 Task: Add Sprouts Organic Raisins to the cart.
Action: Mouse moved to (301, 140)
Screenshot: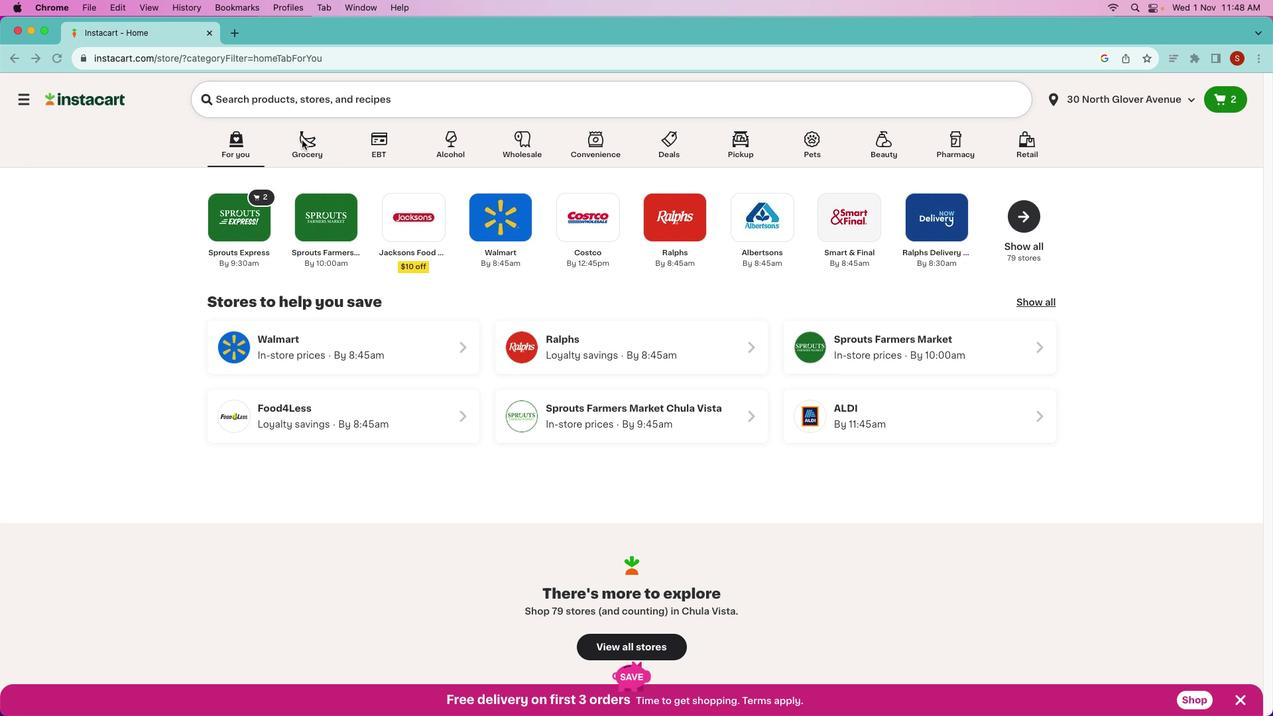
Action: Mouse pressed left at (301, 140)
Screenshot: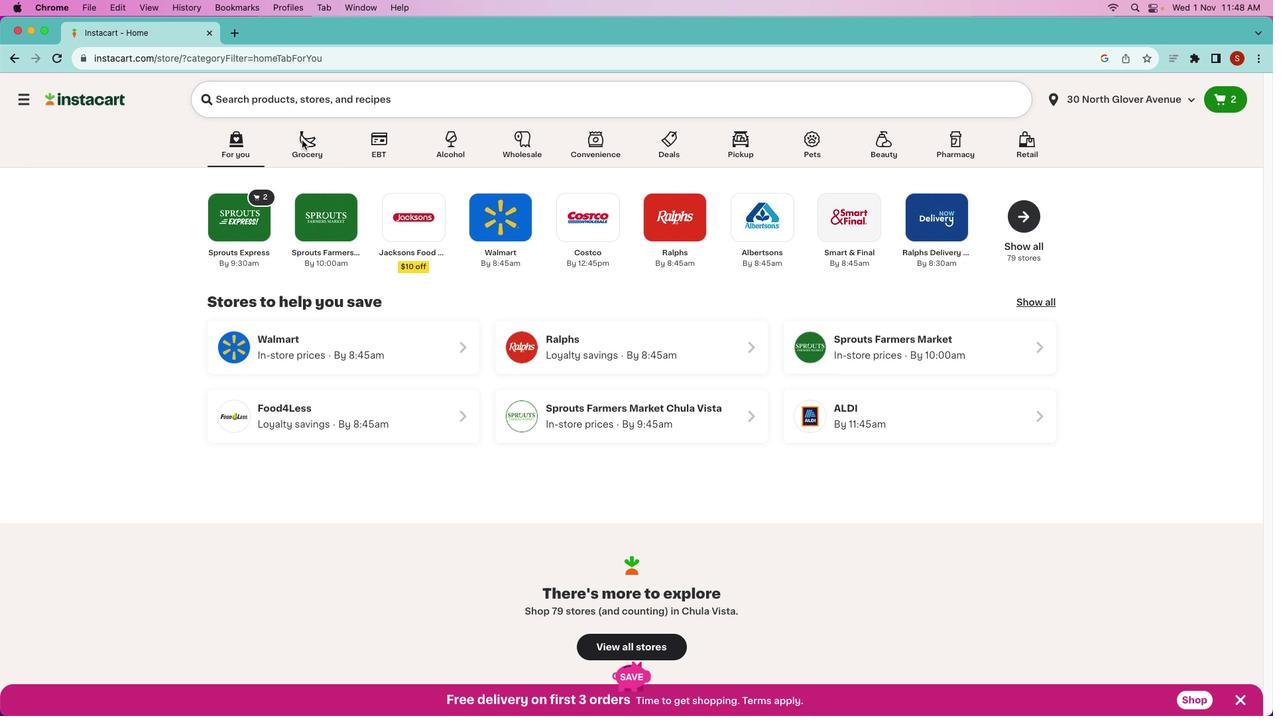 
Action: Mouse pressed left at (301, 140)
Screenshot: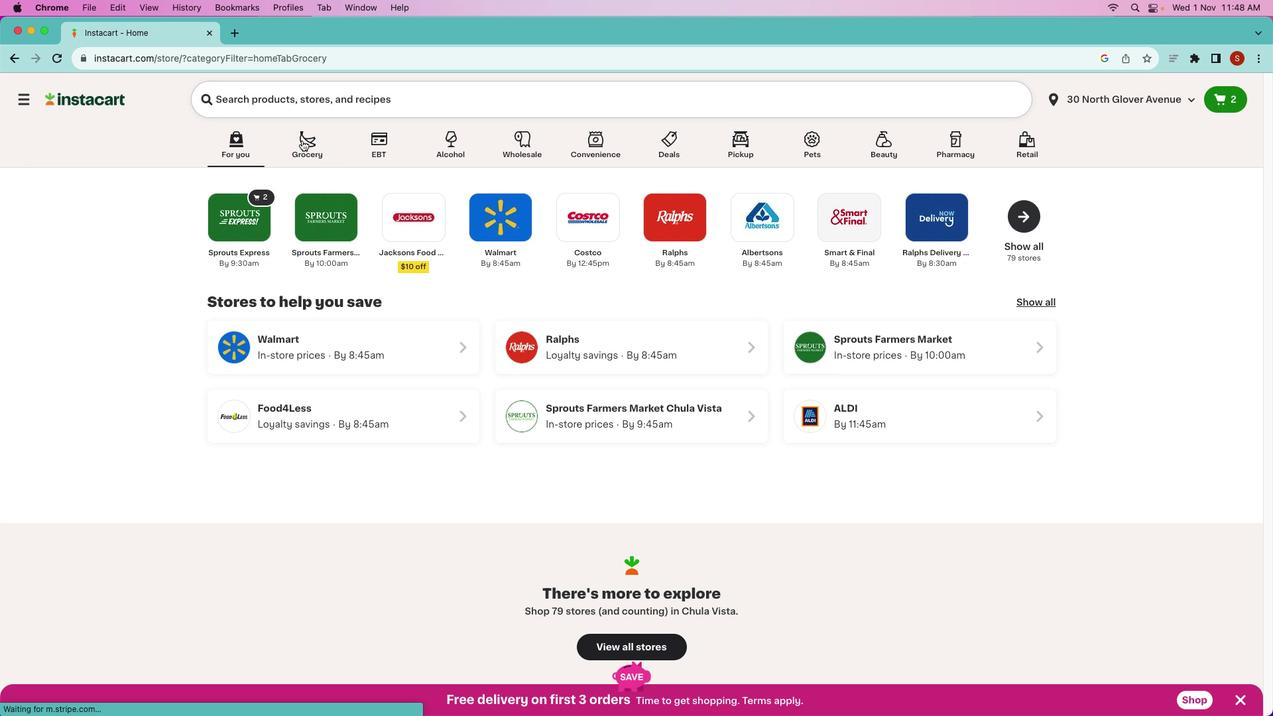 
Action: Mouse moved to (695, 358)
Screenshot: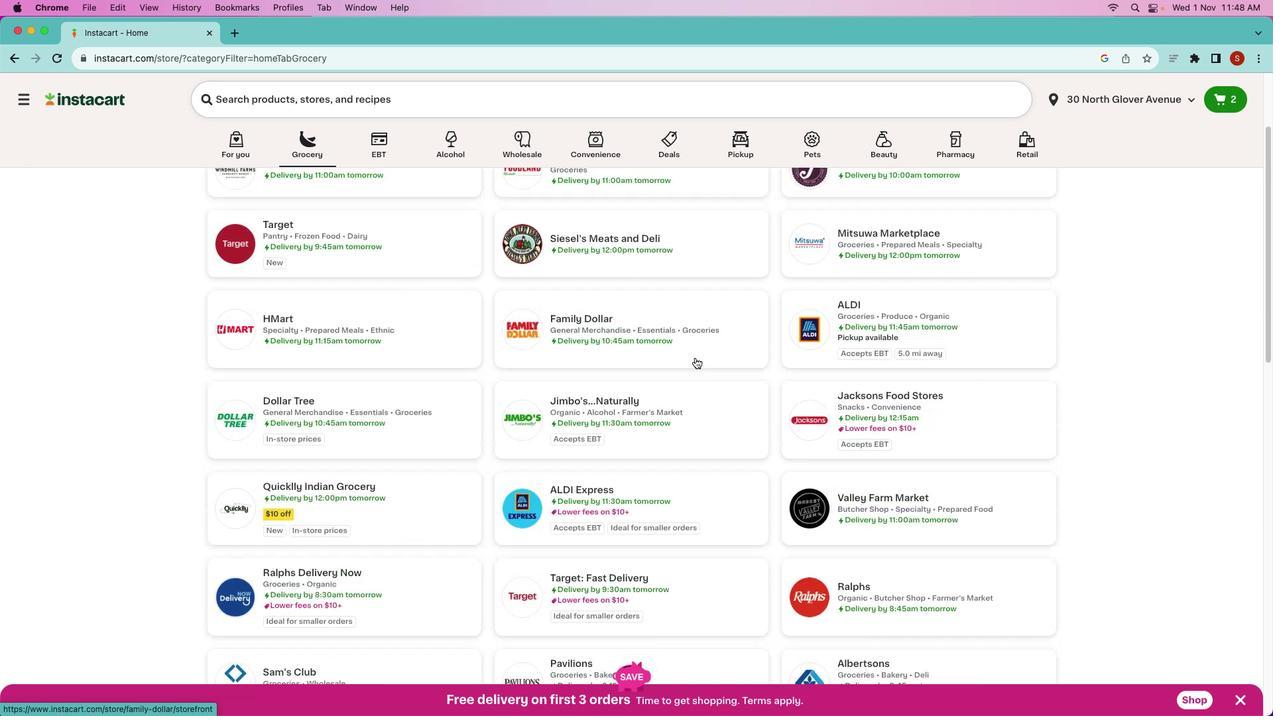 
Action: Mouse scrolled (695, 358) with delta (0, 0)
Screenshot: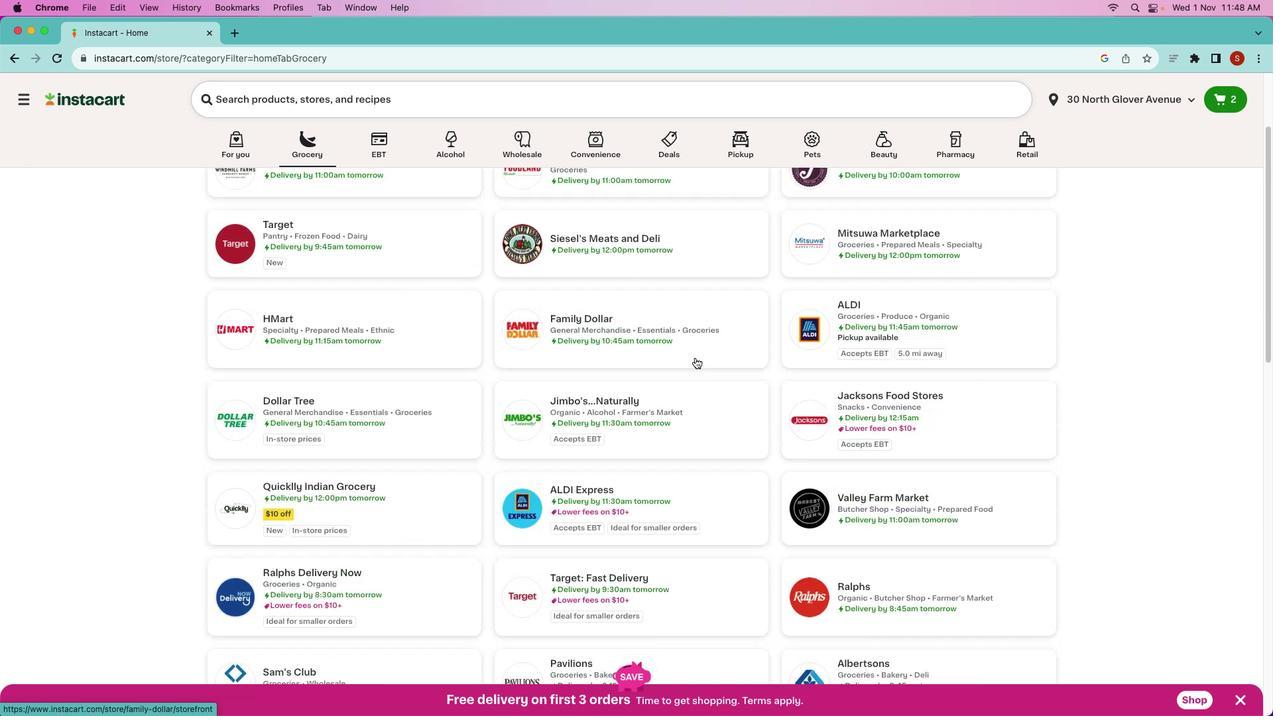 
Action: Mouse scrolled (695, 358) with delta (0, 0)
Screenshot: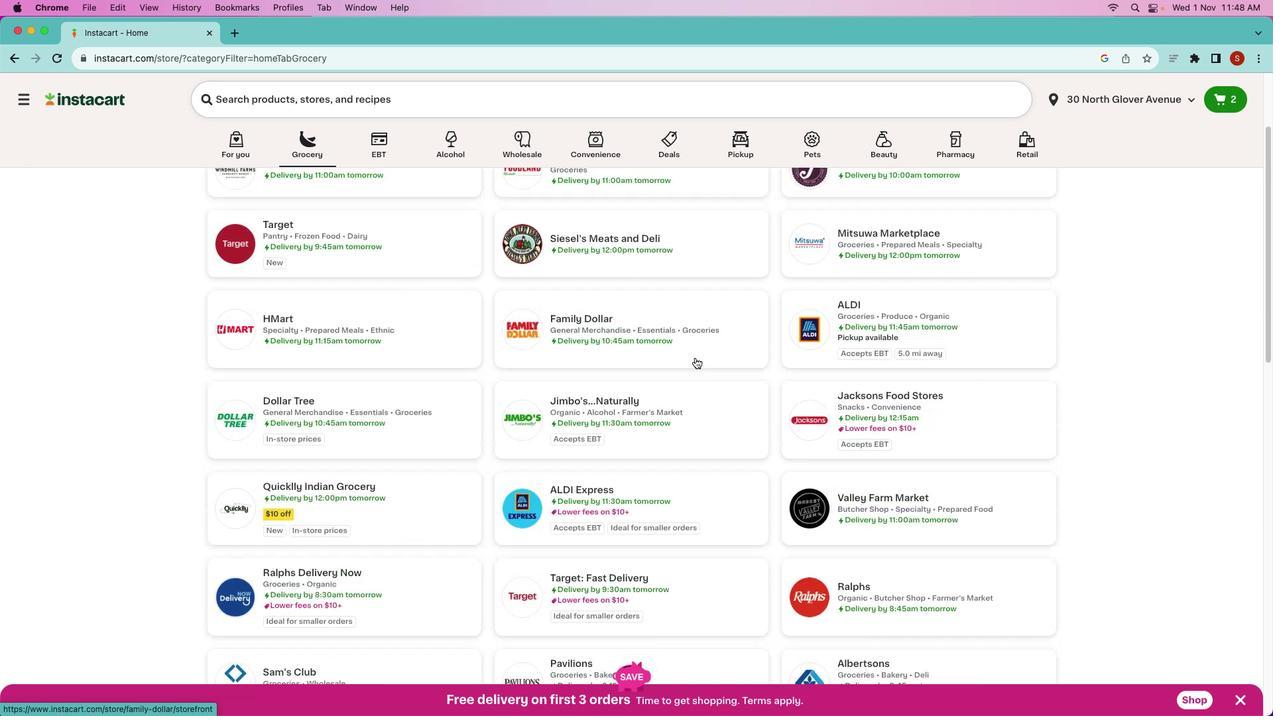 
Action: Mouse scrolled (695, 358) with delta (0, -1)
Screenshot: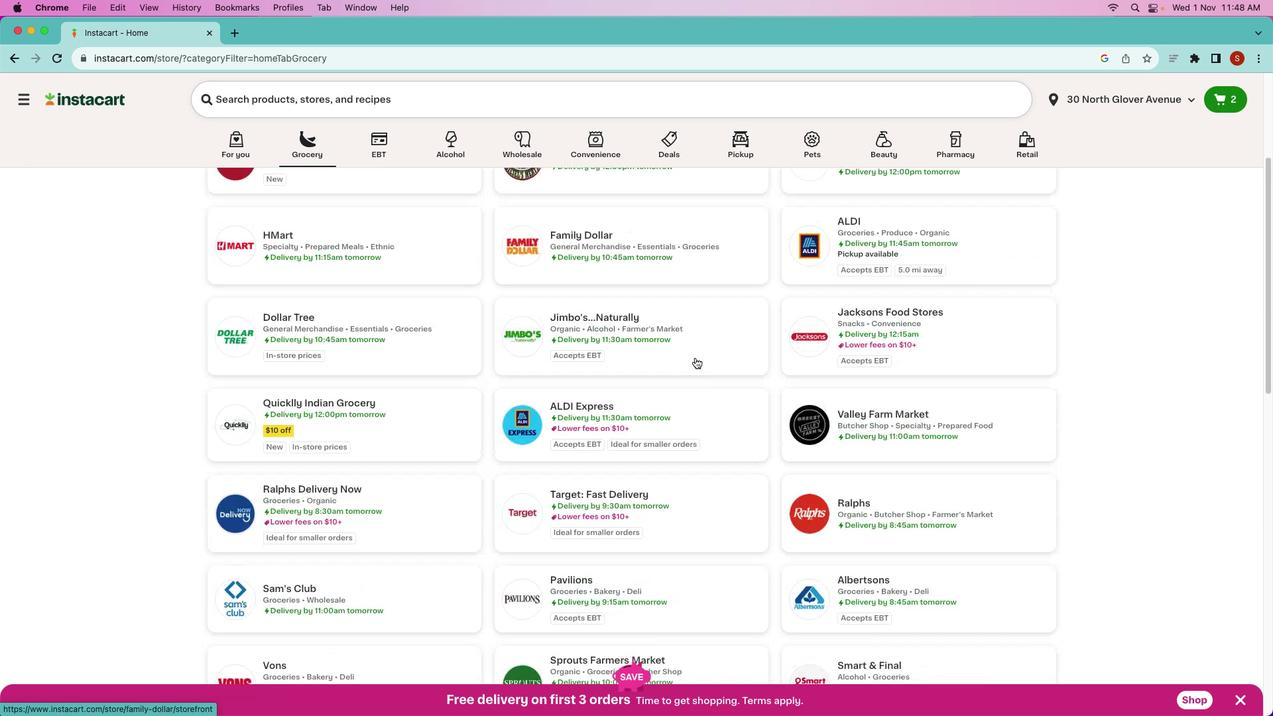 
Action: Mouse moved to (695, 358)
Screenshot: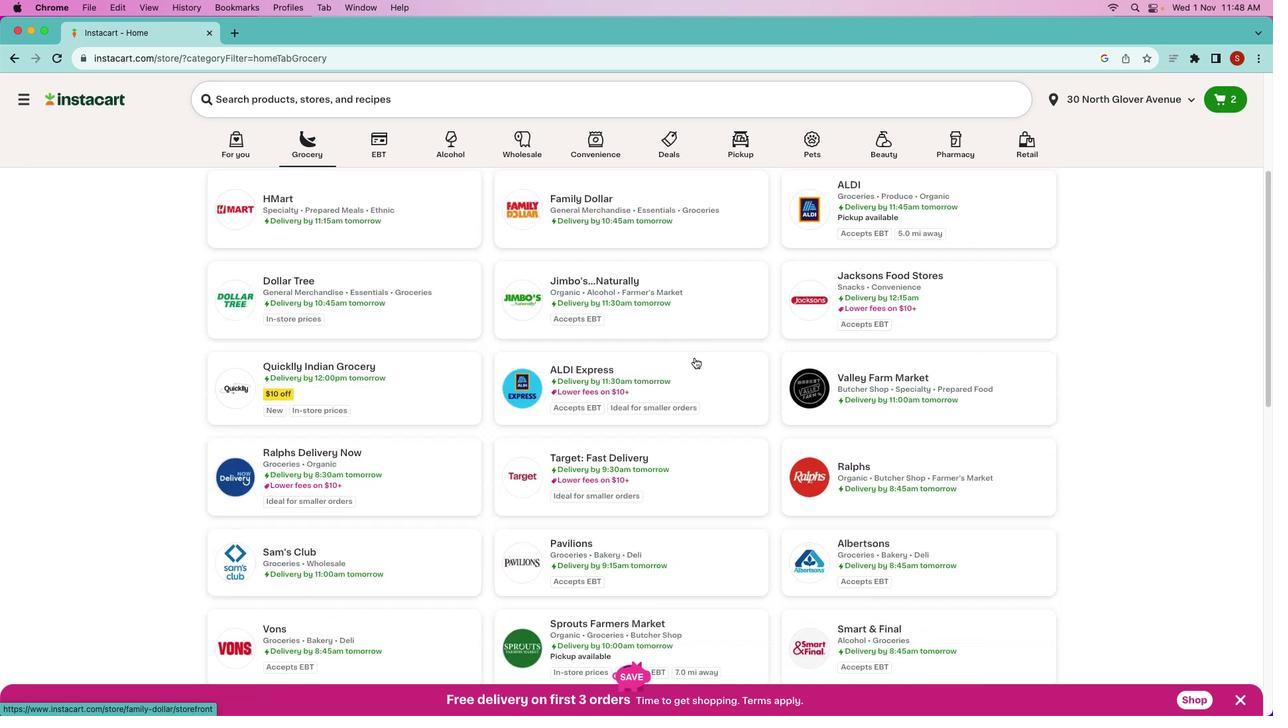 
Action: Mouse scrolled (695, 358) with delta (0, -2)
Screenshot: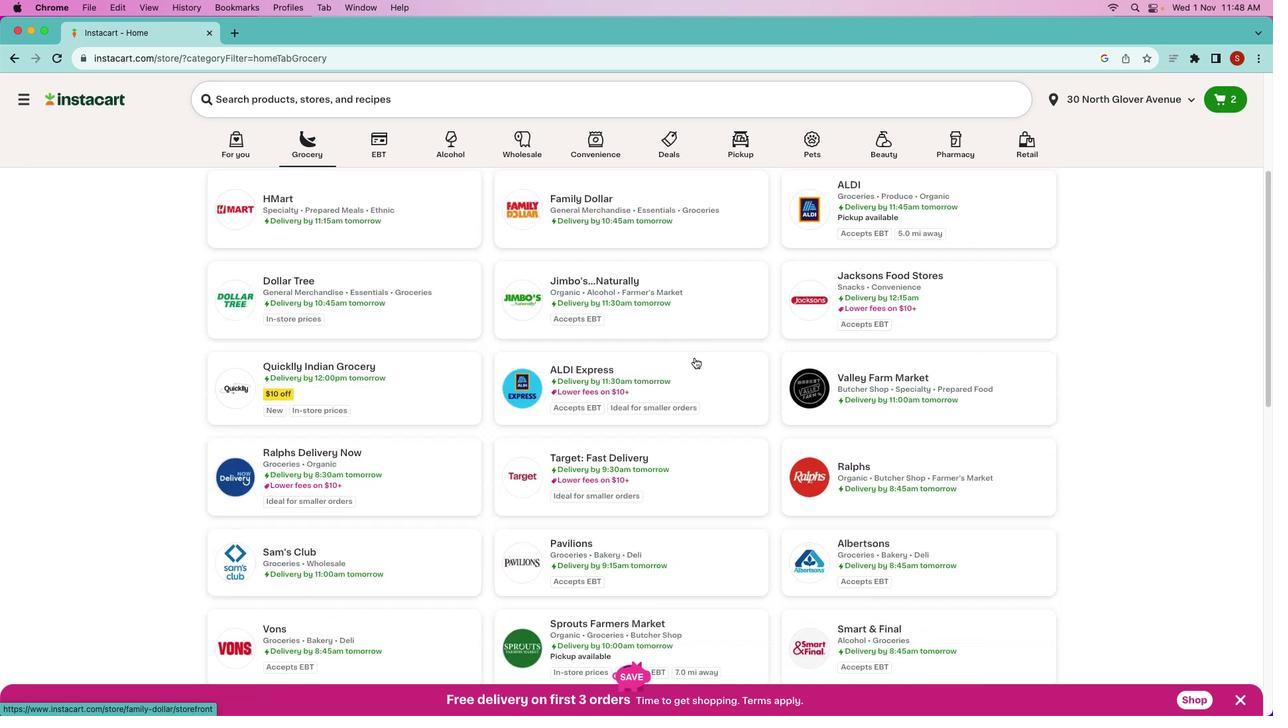 
Action: Mouse moved to (689, 419)
Screenshot: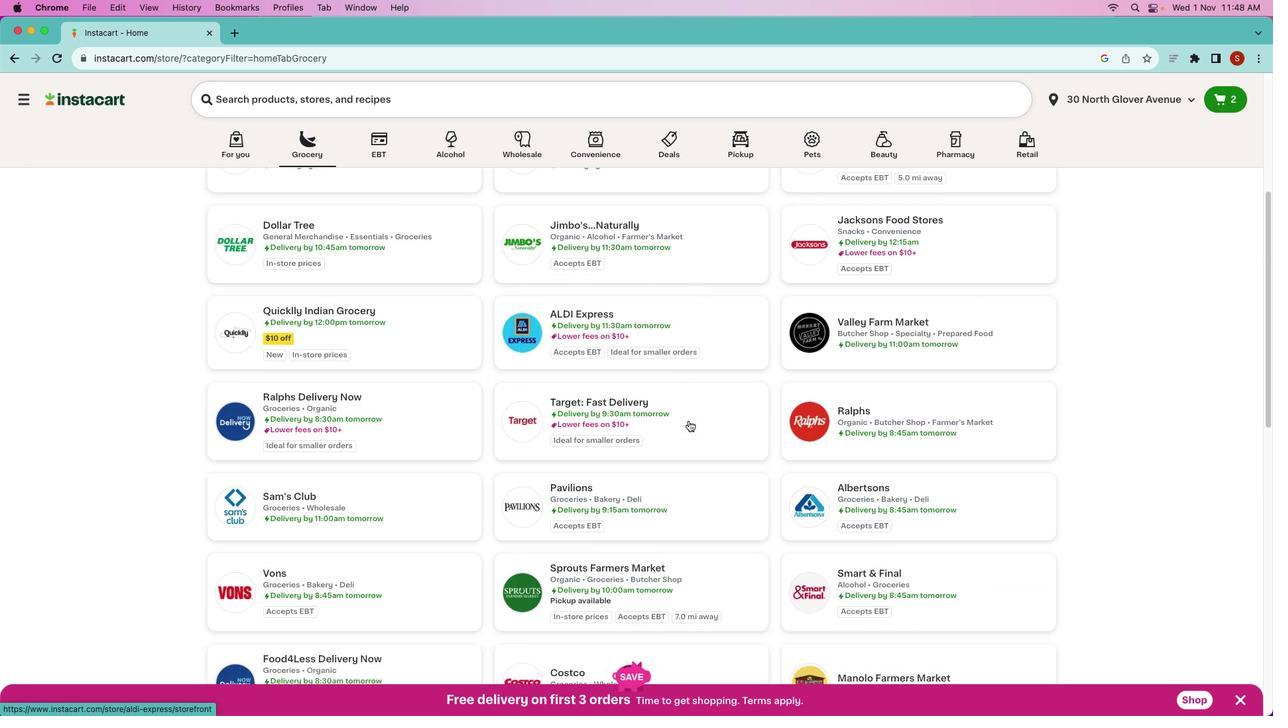 
Action: Mouse scrolled (689, 419) with delta (0, 0)
Screenshot: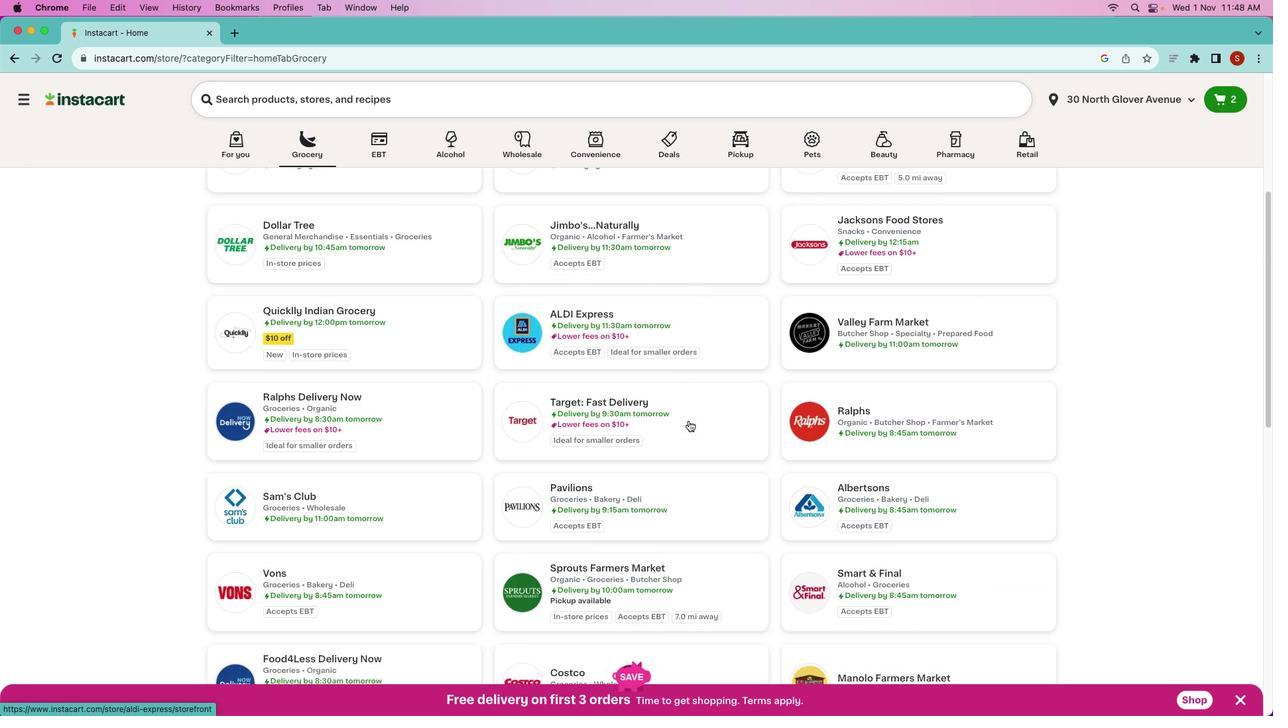 
Action: Mouse moved to (688, 421)
Screenshot: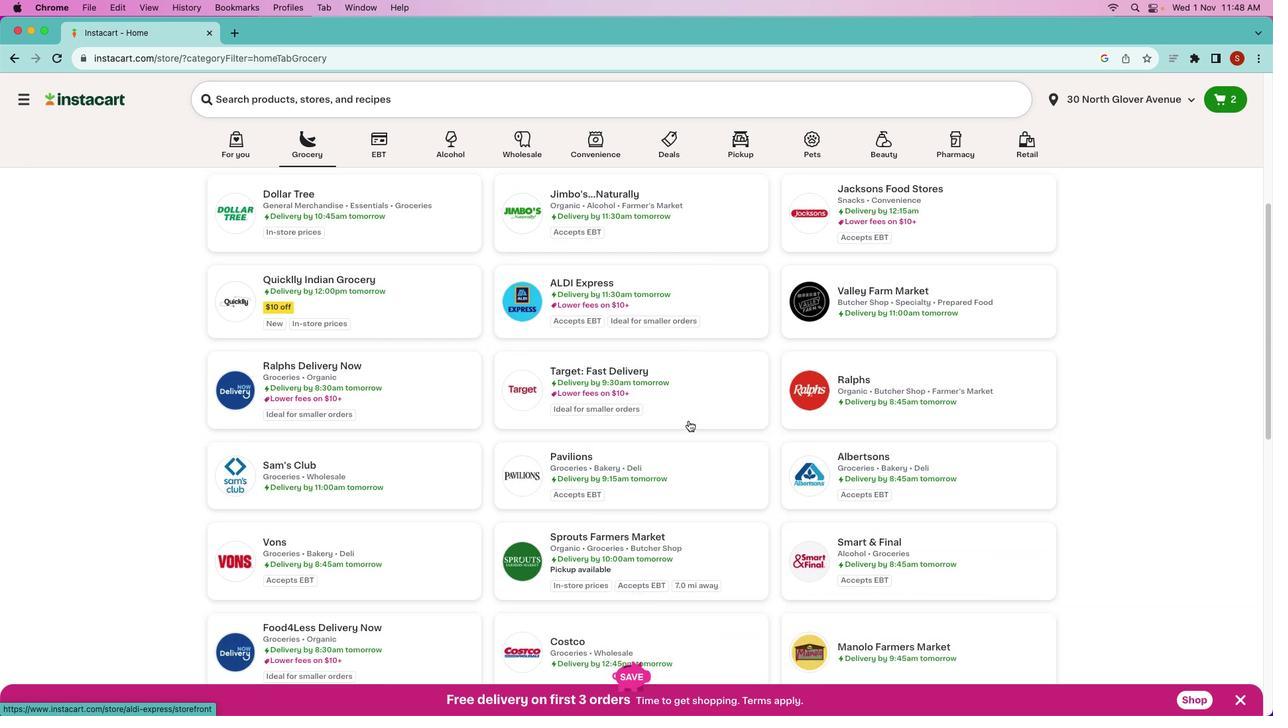 
Action: Mouse scrolled (688, 421) with delta (0, 0)
Screenshot: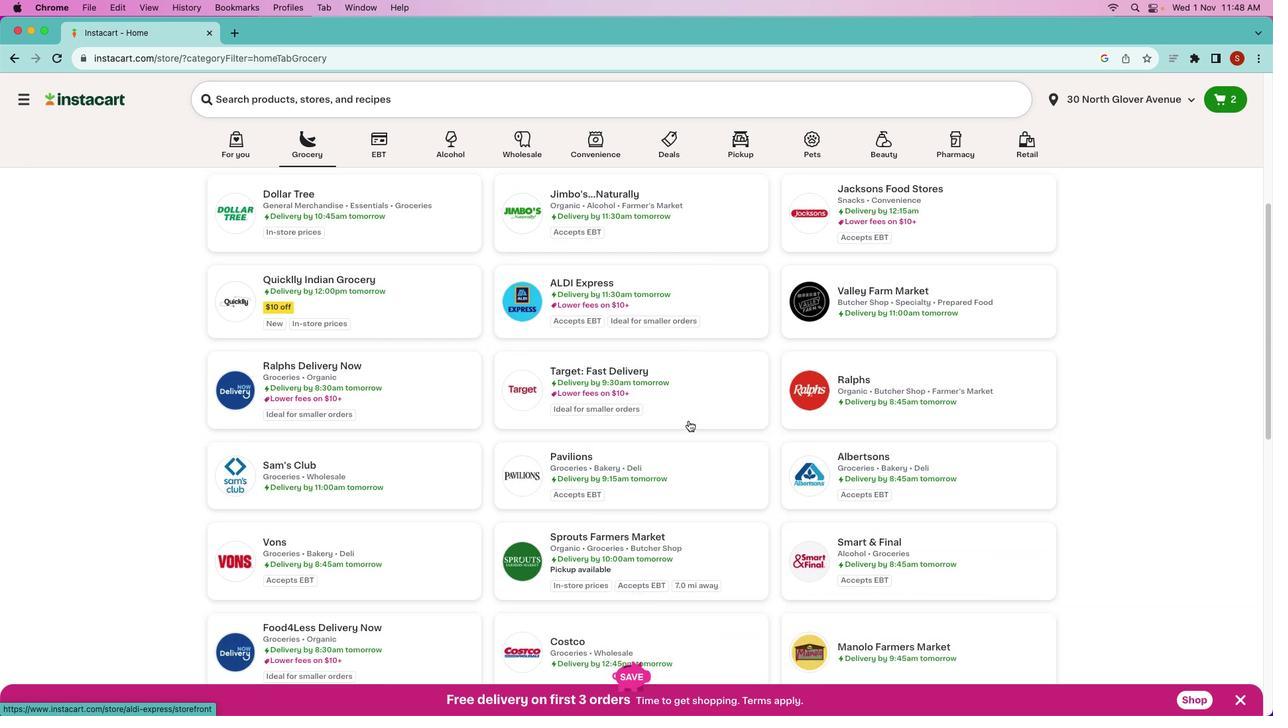 
Action: Mouse scrolled (688, 421) with delta (0, -1)
Screenshot: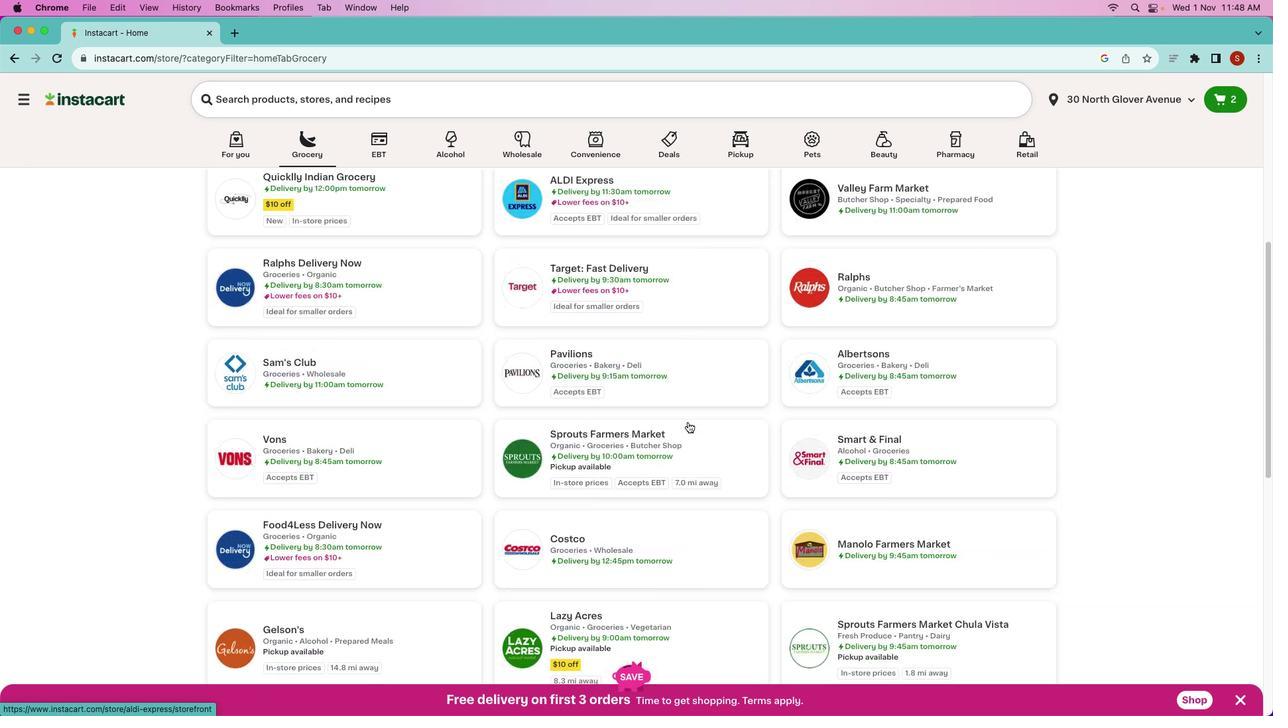 
Action: Mouse scrolled (688, 421) with delta (0, -2)
Screenshot: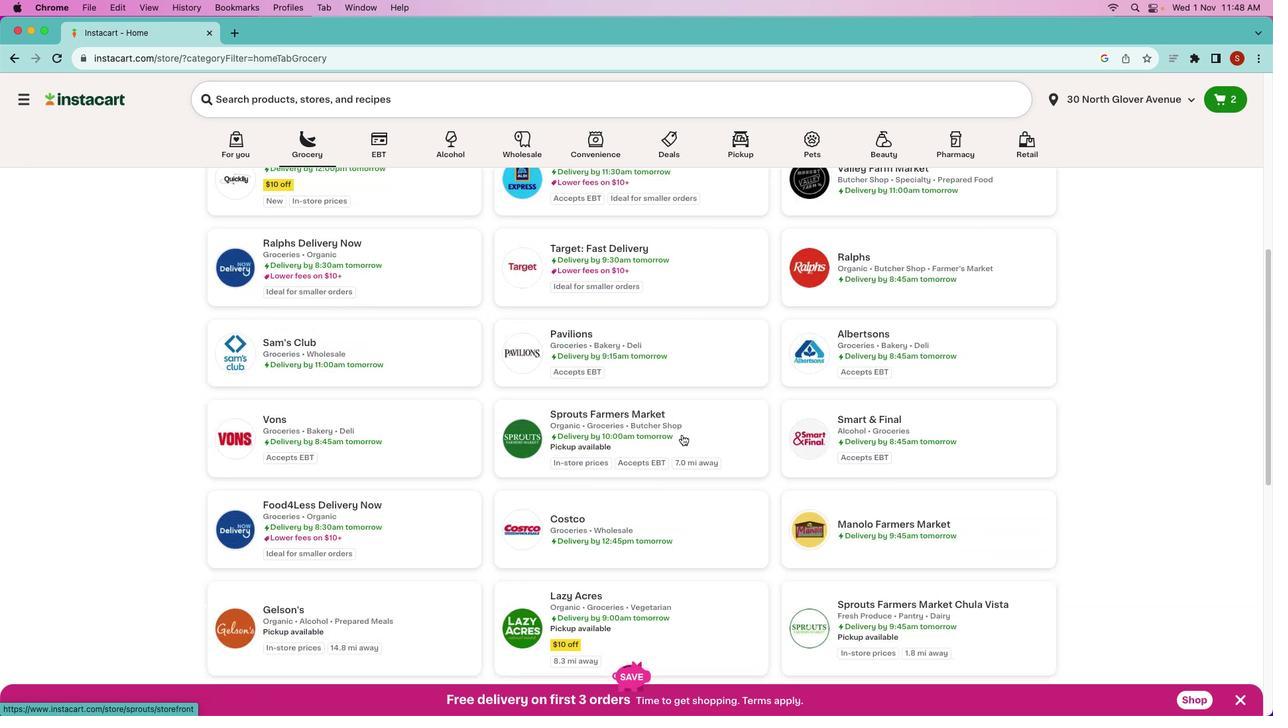 
Action: Mouse moved to (615, 407)
Screenshot: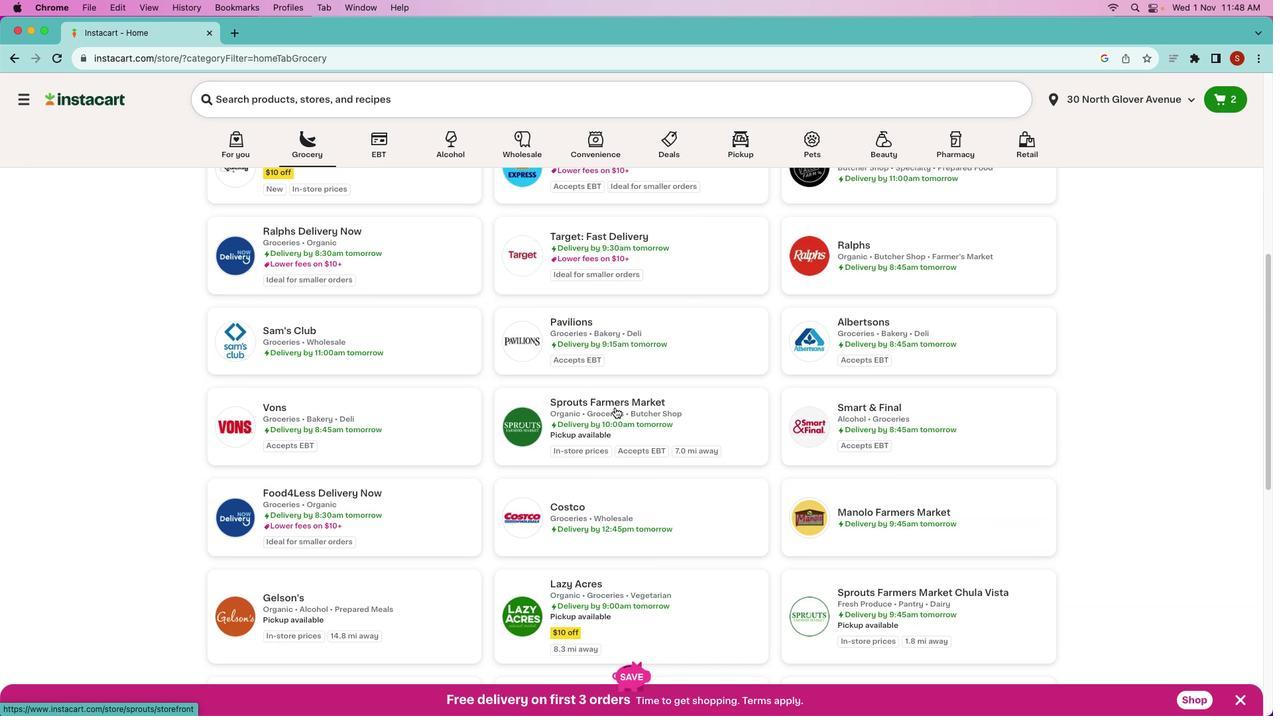 
Action: Mouse pressed left at (615, 407)
Screenshot: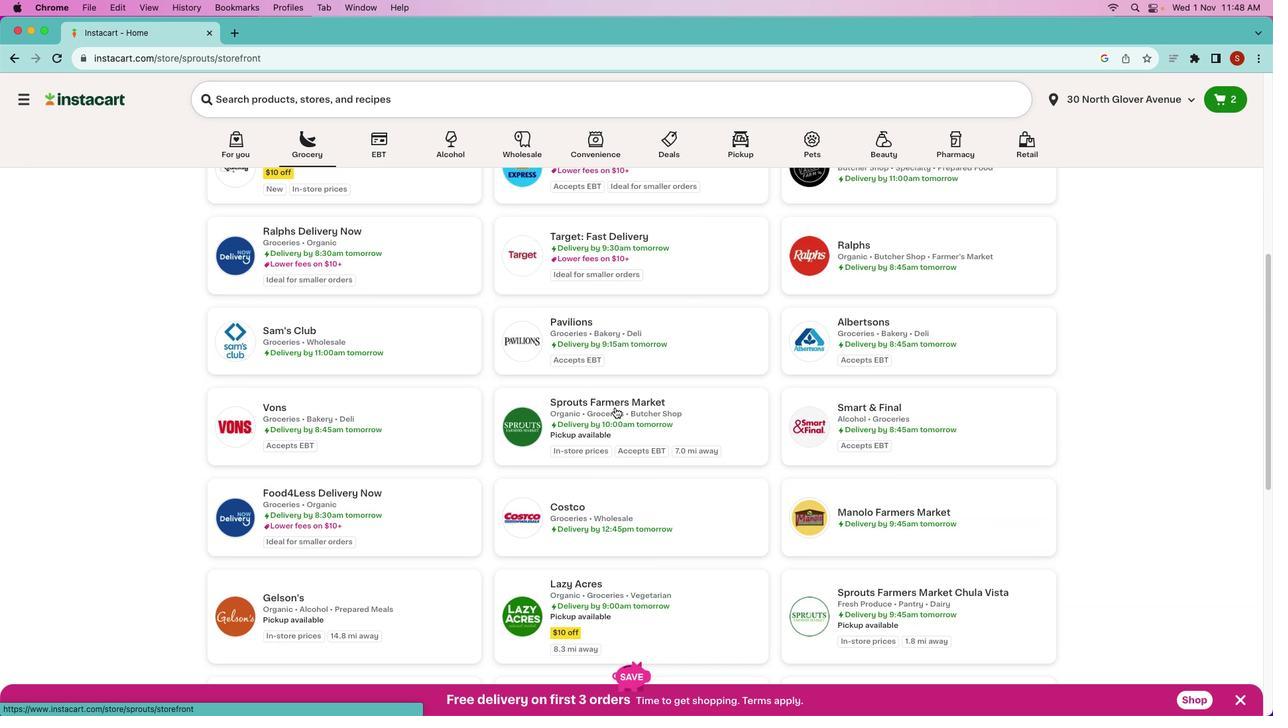 
Action: Mouse moved to (469, 96)
Screenshot: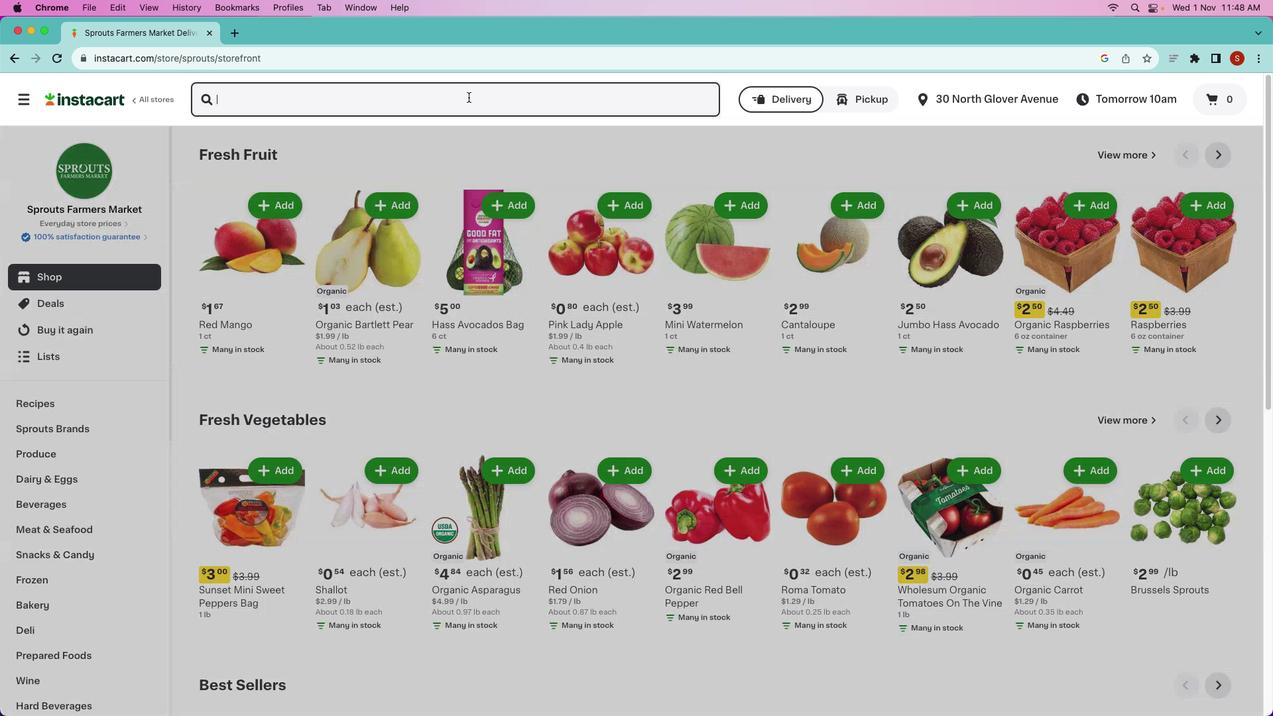 
Action: Mouse pressed left at (469, 96)
Screenshot: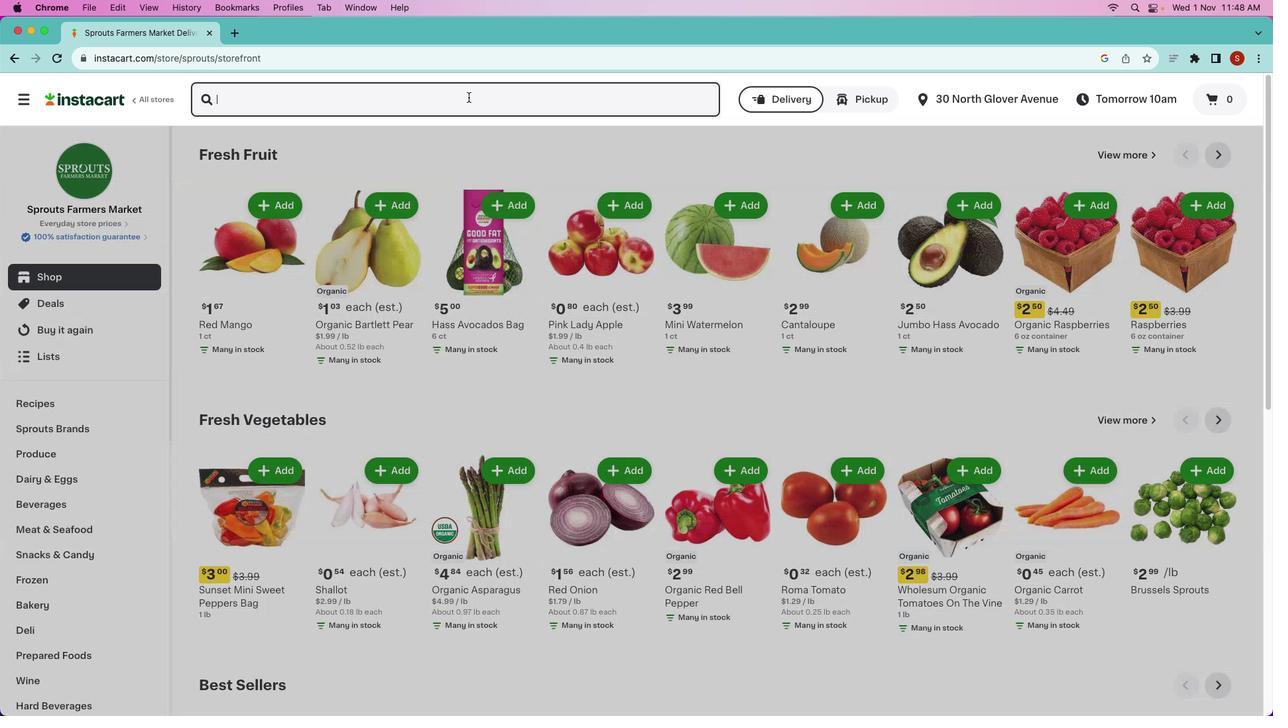 
Action: Mouse moved to (469, 96)
Screenshot: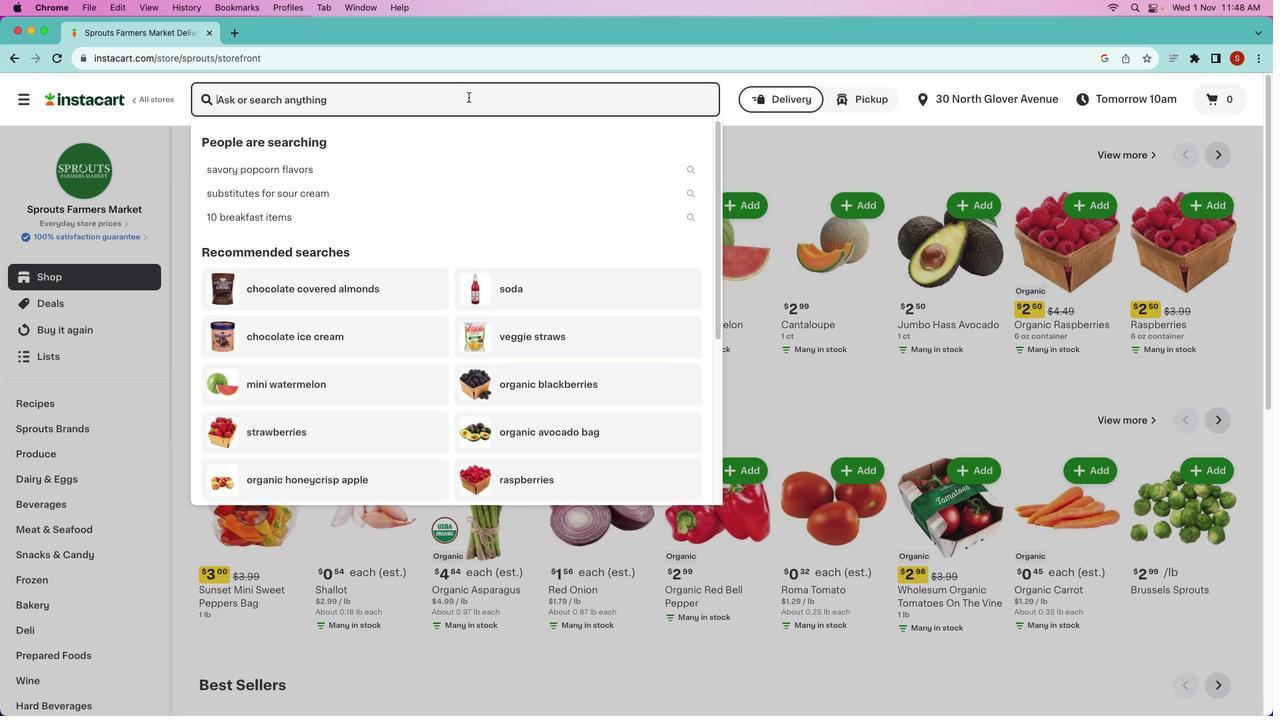 
Action: Key pressed 's''p''r''o''u''t''s'Key.space'o''r''g''a''n''i''c'Key.space'r''a''i''s''i''n''s'Key.spaceKey.enter
Screenshot: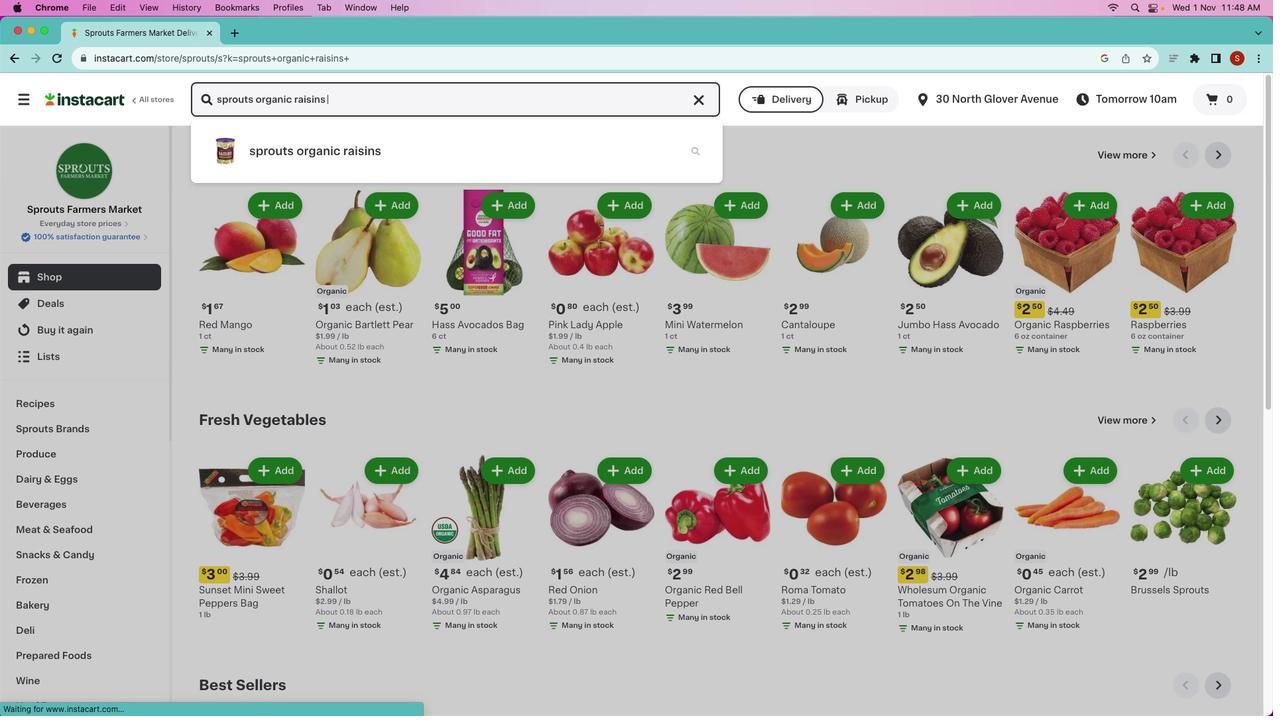 
Action: Mouse moved to (358, 222)
Screenshot: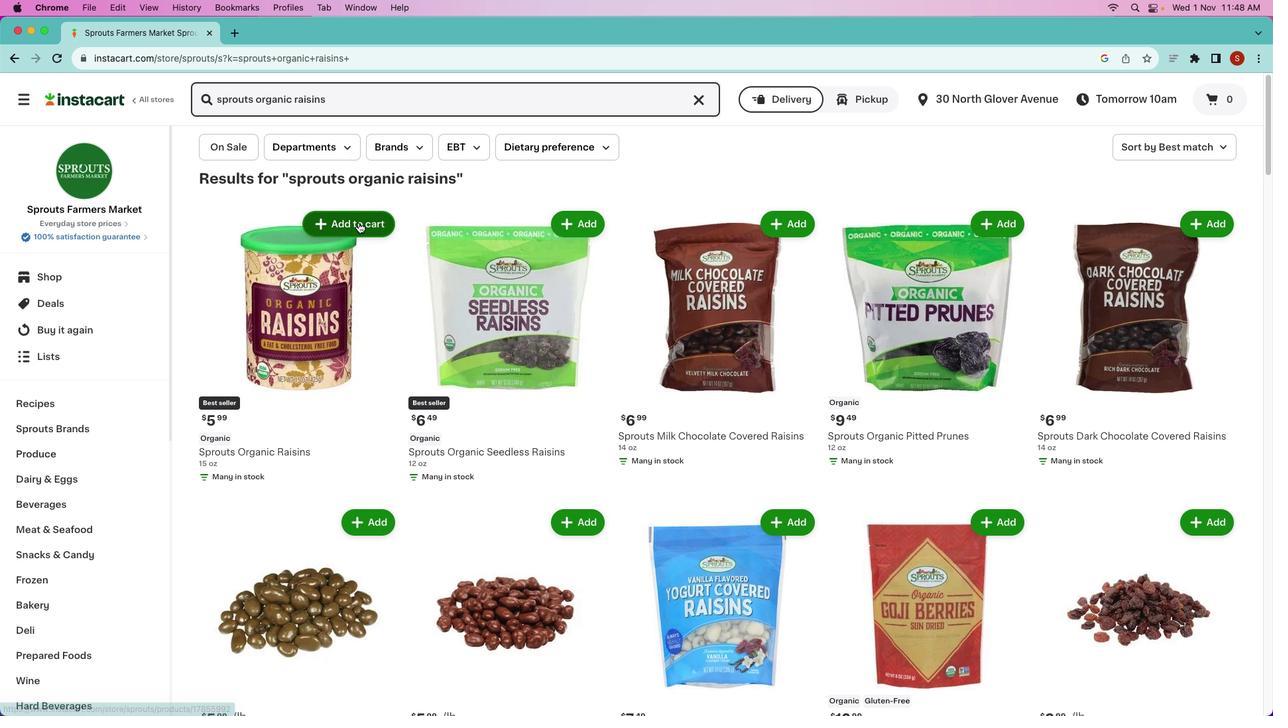 
Action: Mouse pressed left at (358, 222)
Screenshot: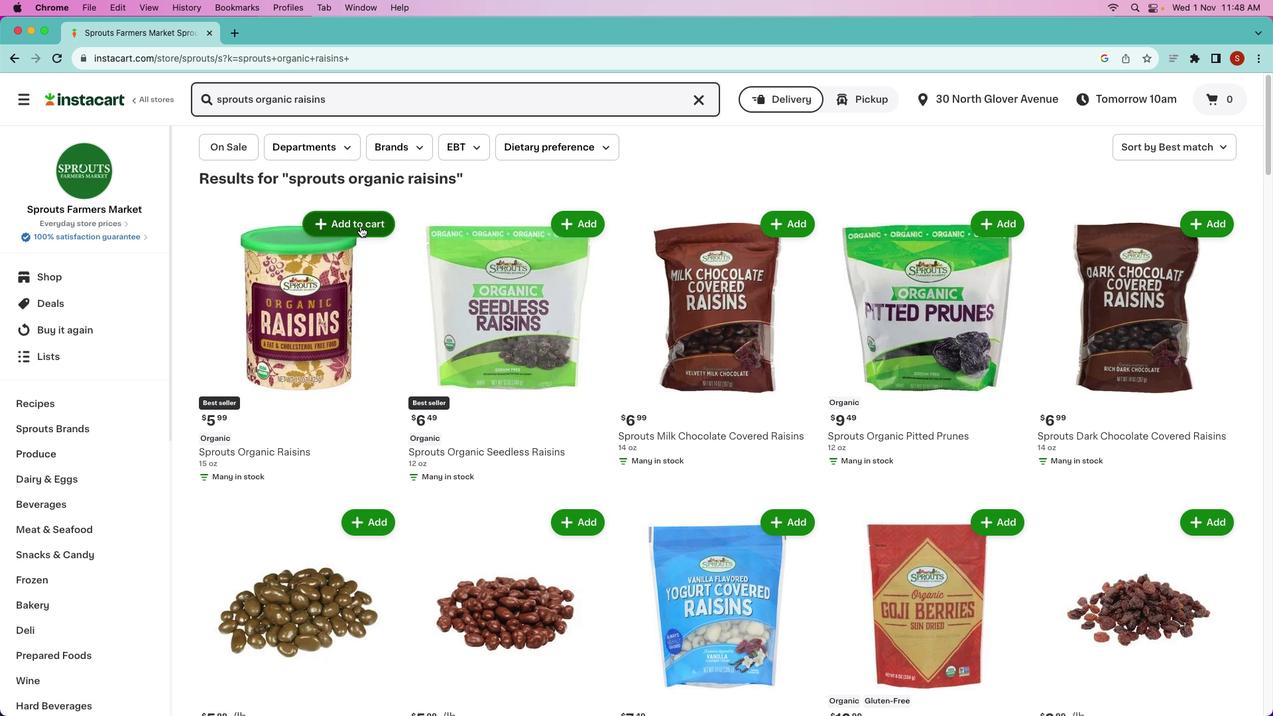 
Action: Mouse moved to (301, 380)
Screenshot: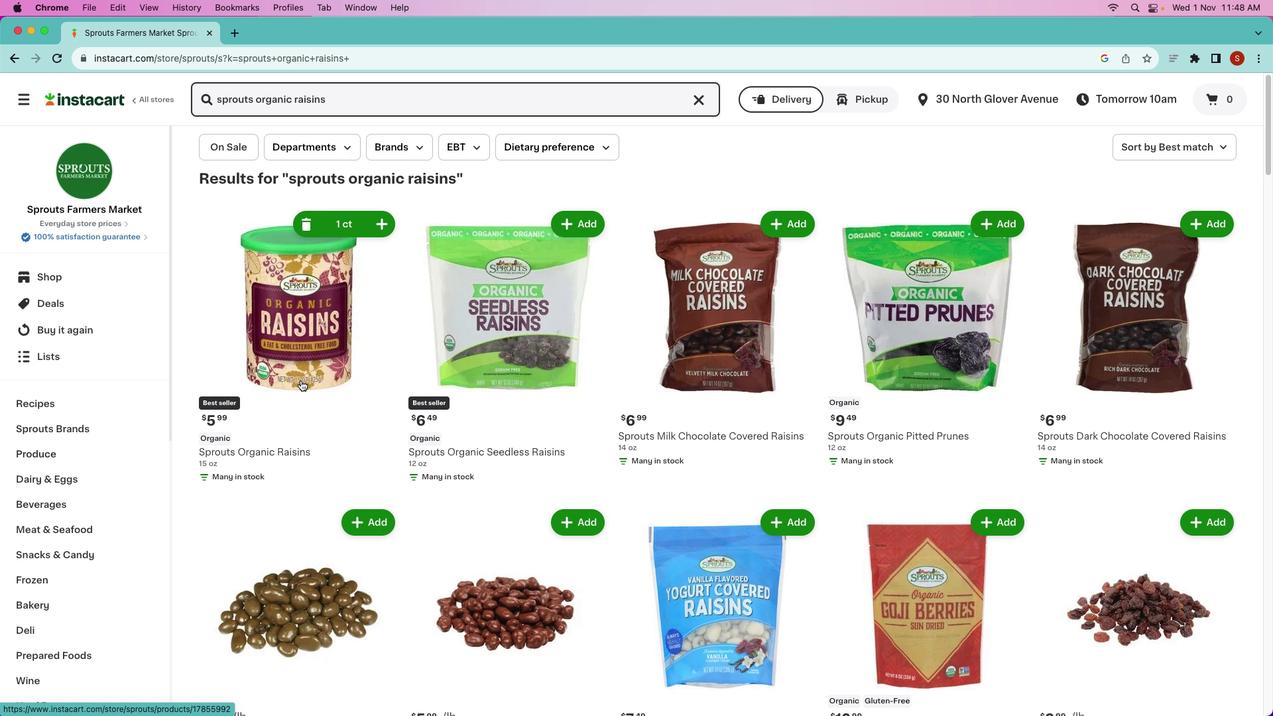 
